 Task: Select Make New Sticky Note
Action: Mouse moved to (809, 321)
Screenshot: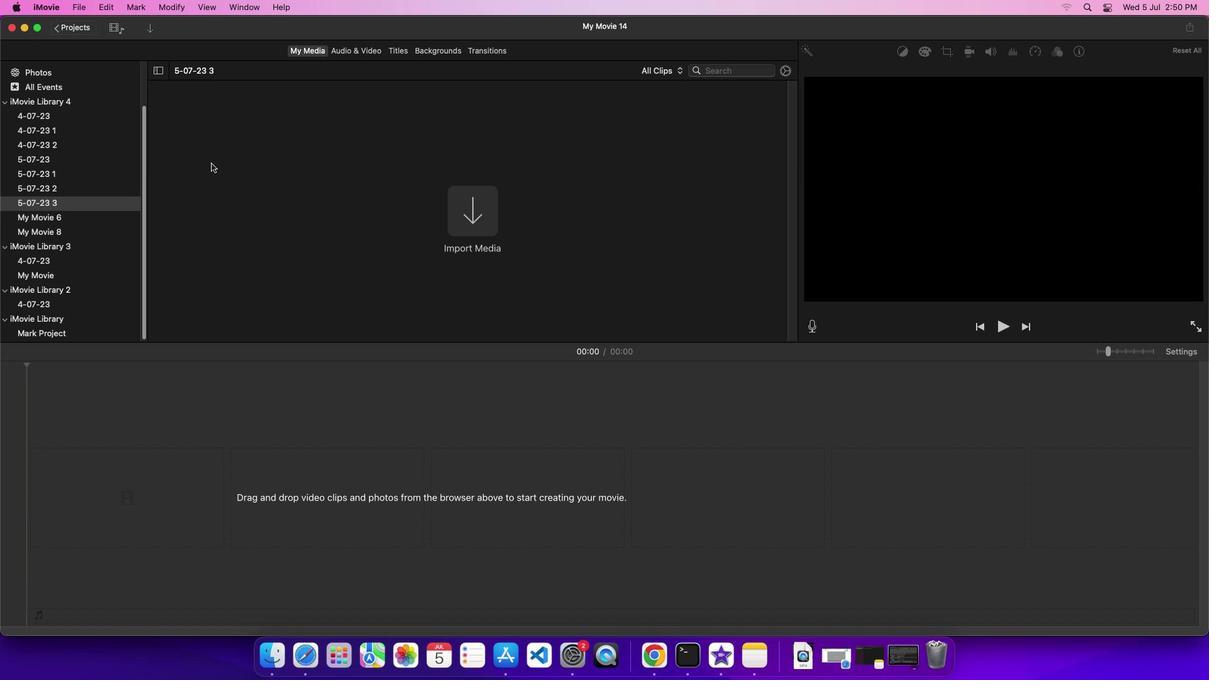 
Action: Mouse pressed left at (809, 321)
Screenshot: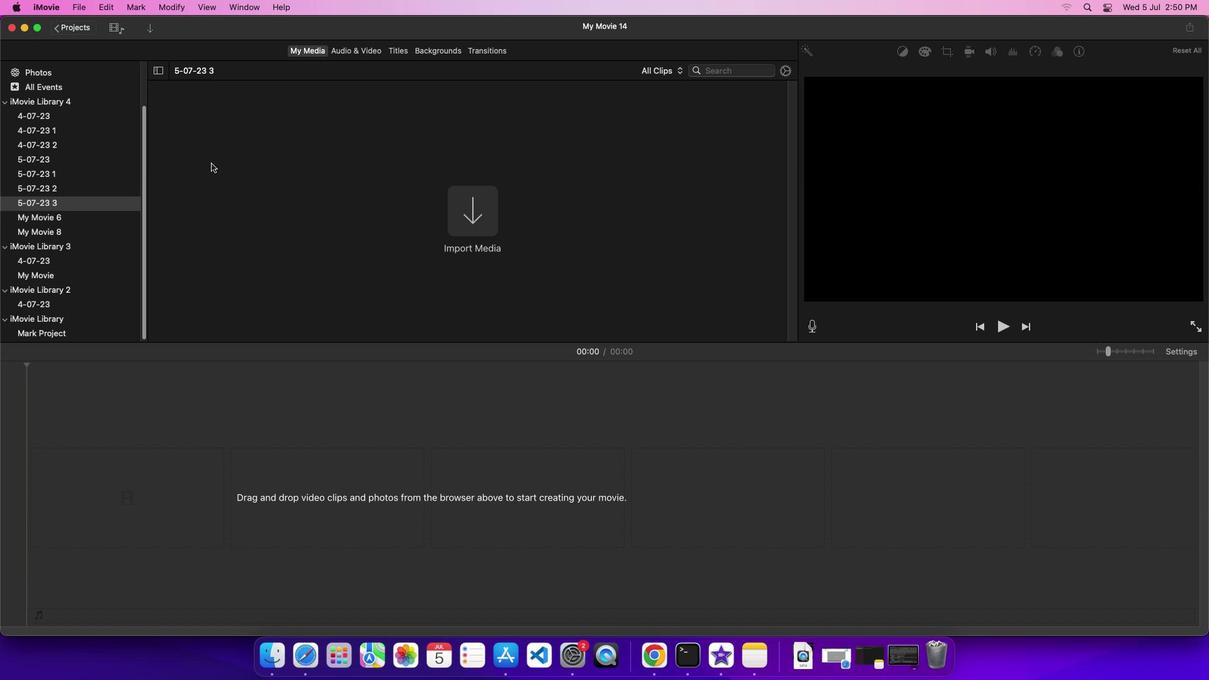 
Action: Mouse moved to (809, 321)
Screenshot: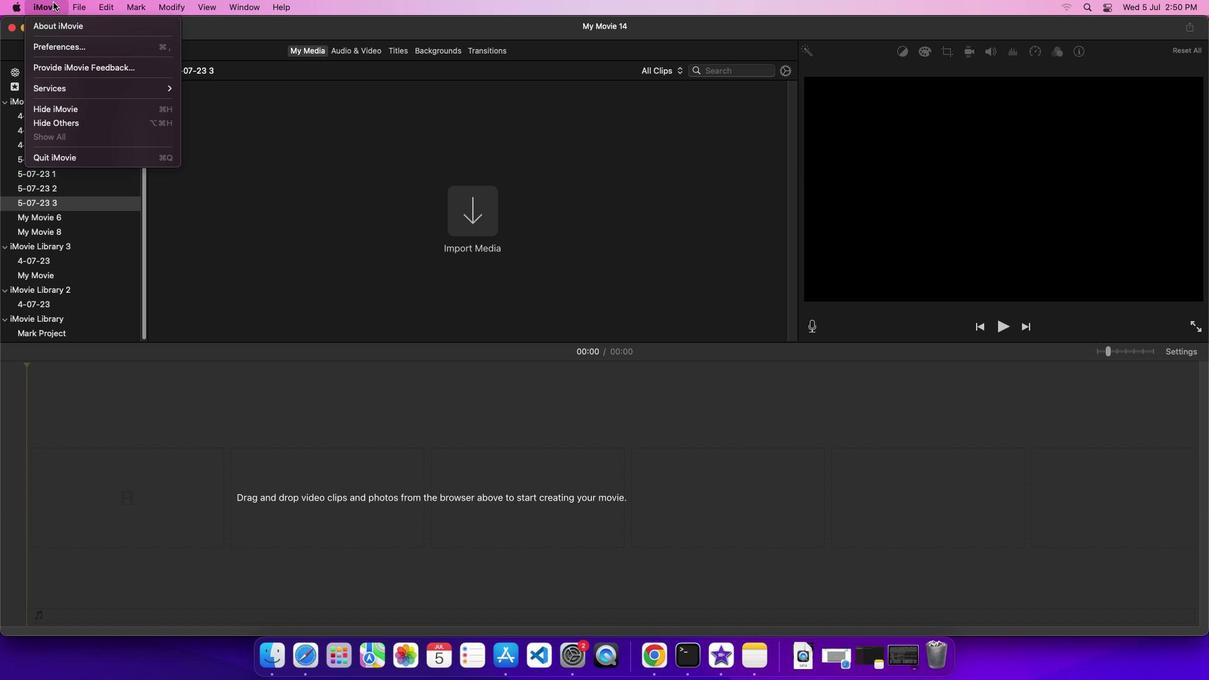 
Action: Mouse pressed left at (809, 321)
Screenshot: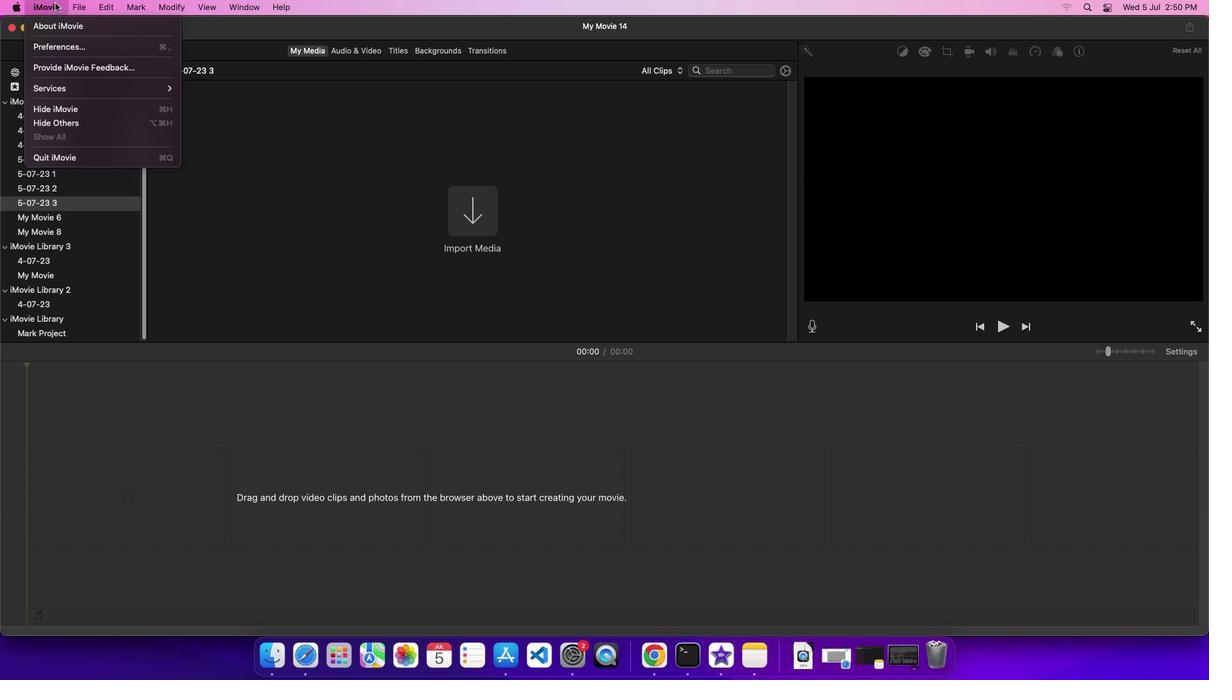
Action: Mouse moved to (809, 321)
Screenshot: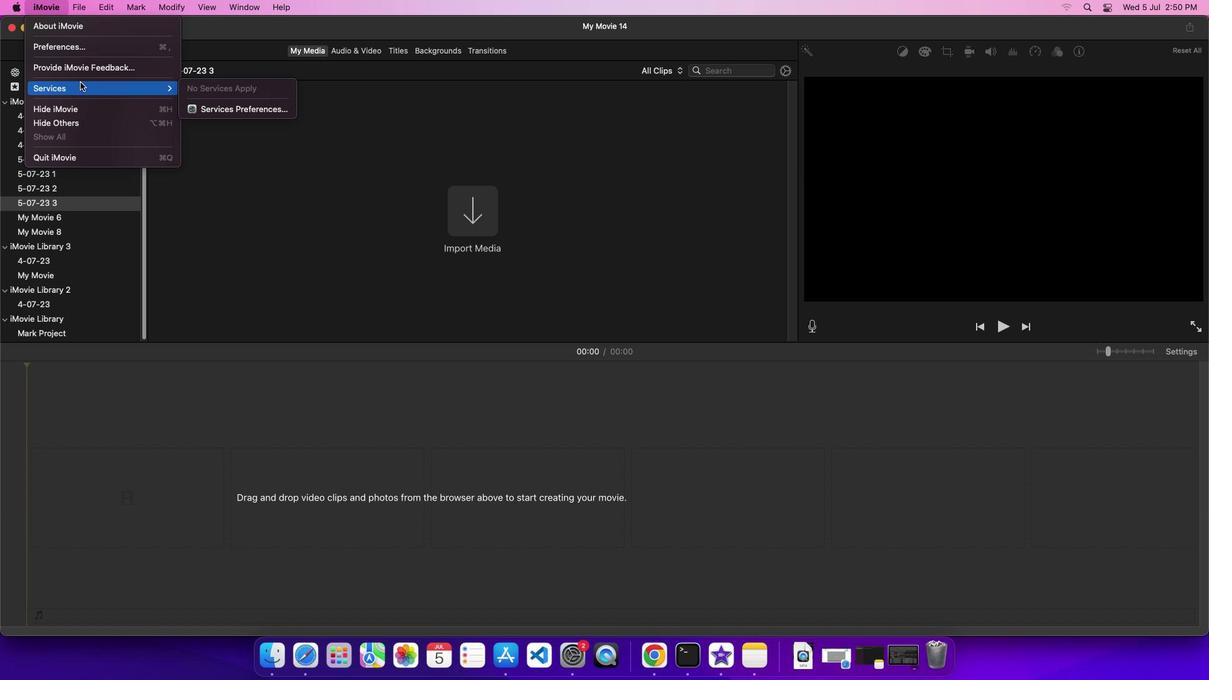 
Action: Mouse pressed left at (809, 321)
Screenshot: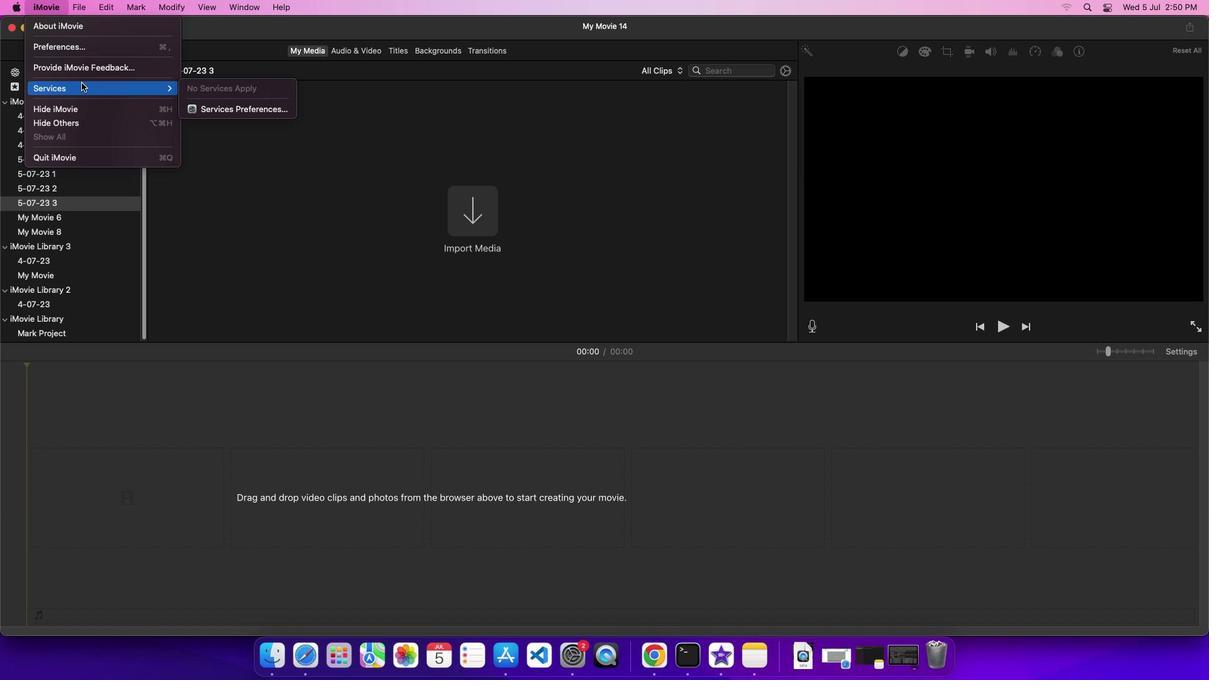 
Action: Mouse moved to (809, 321)
Screenshot: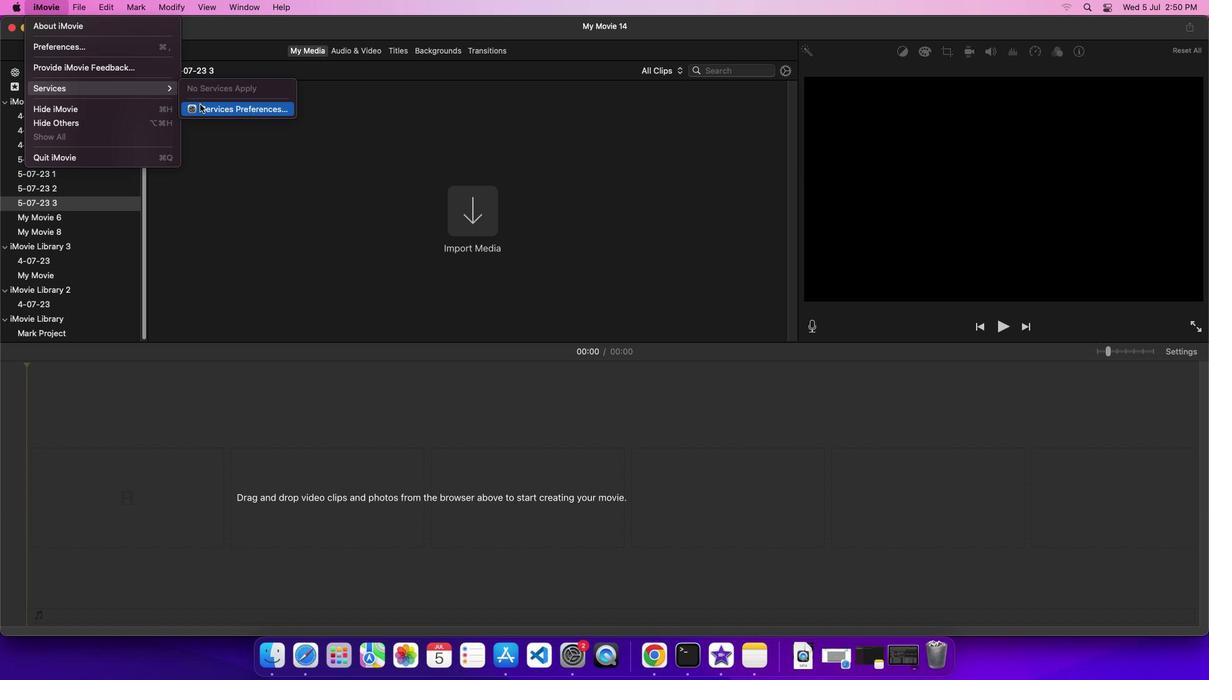 
Action: Mouse pressed left at (809, 321)
Screenshot: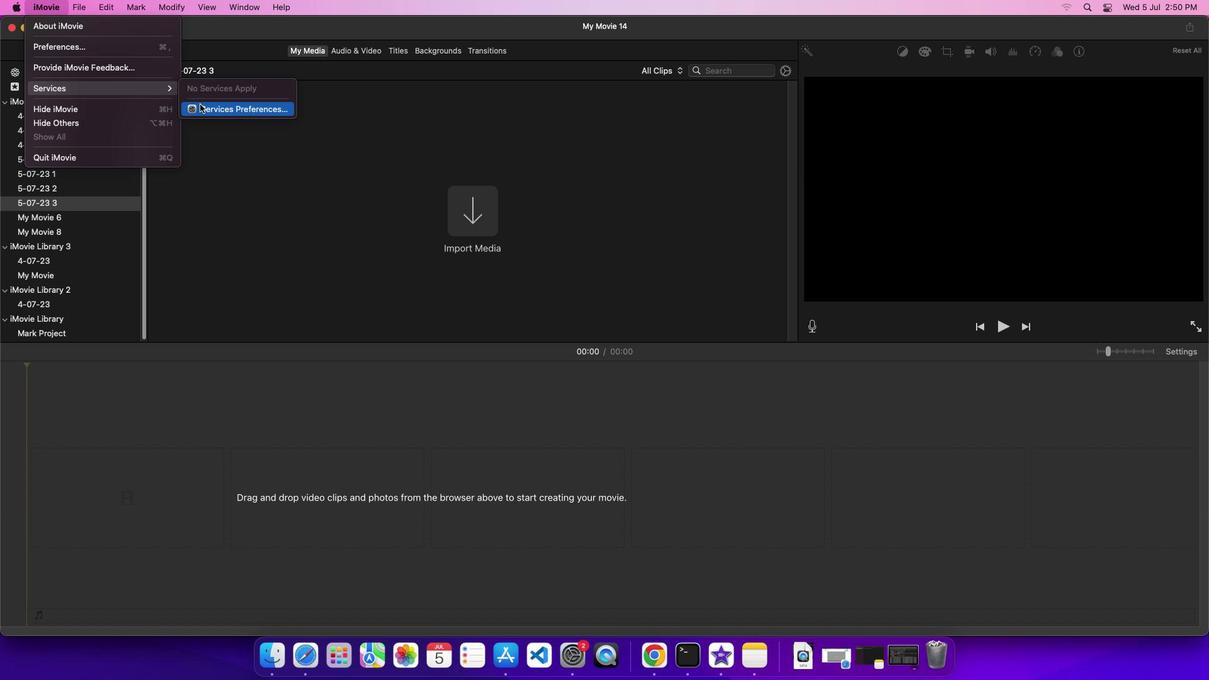 
Action: Mouse moved to (809, 320)
Screenshot: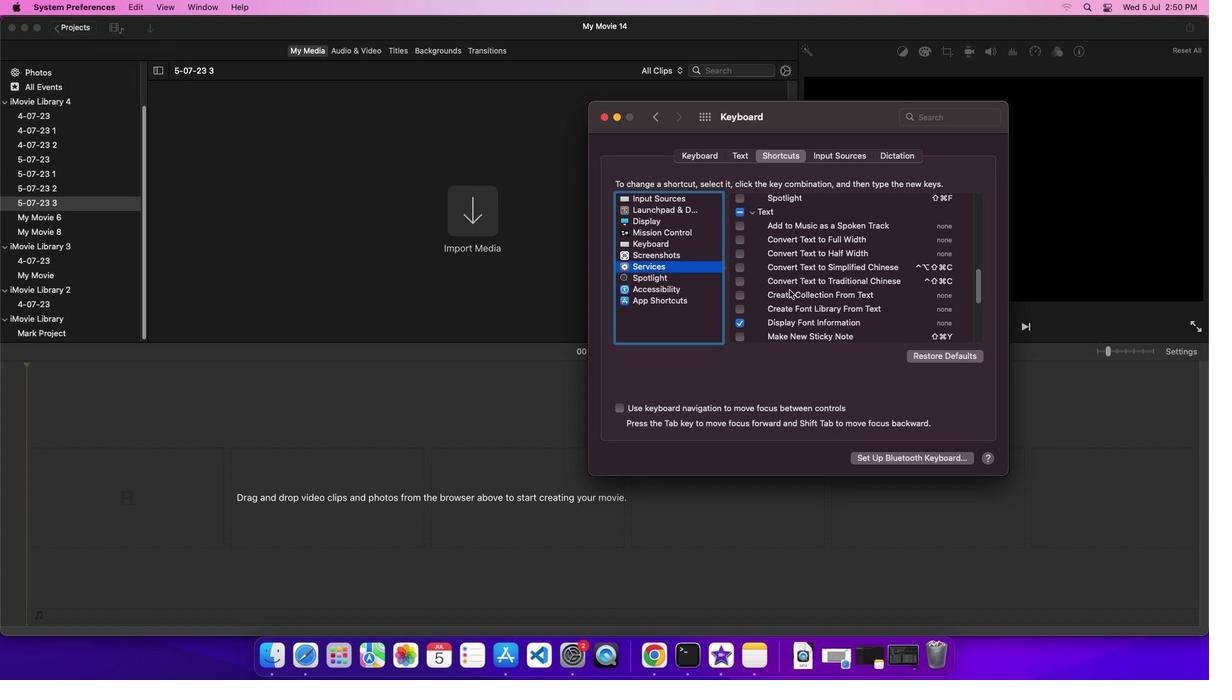 
Action: Mouse scrolled (809, 320) with delta (809, 321)
Screenshot: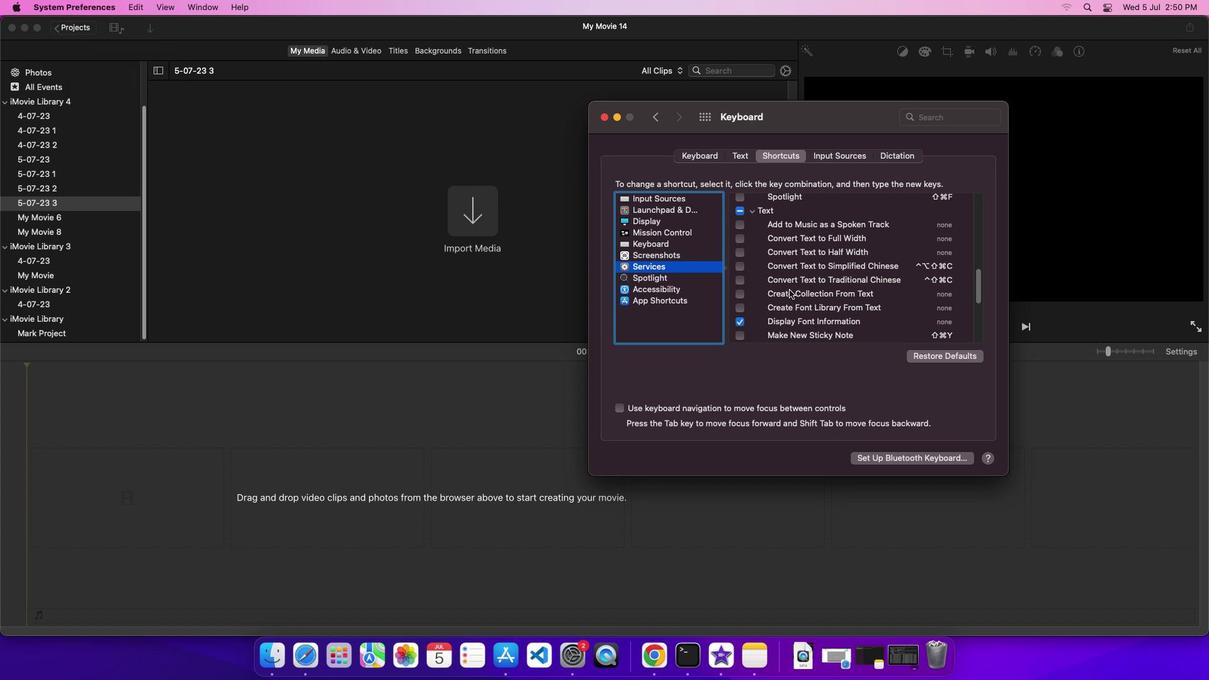 
Action: Mouse moved to (809, 320)
Screenshot: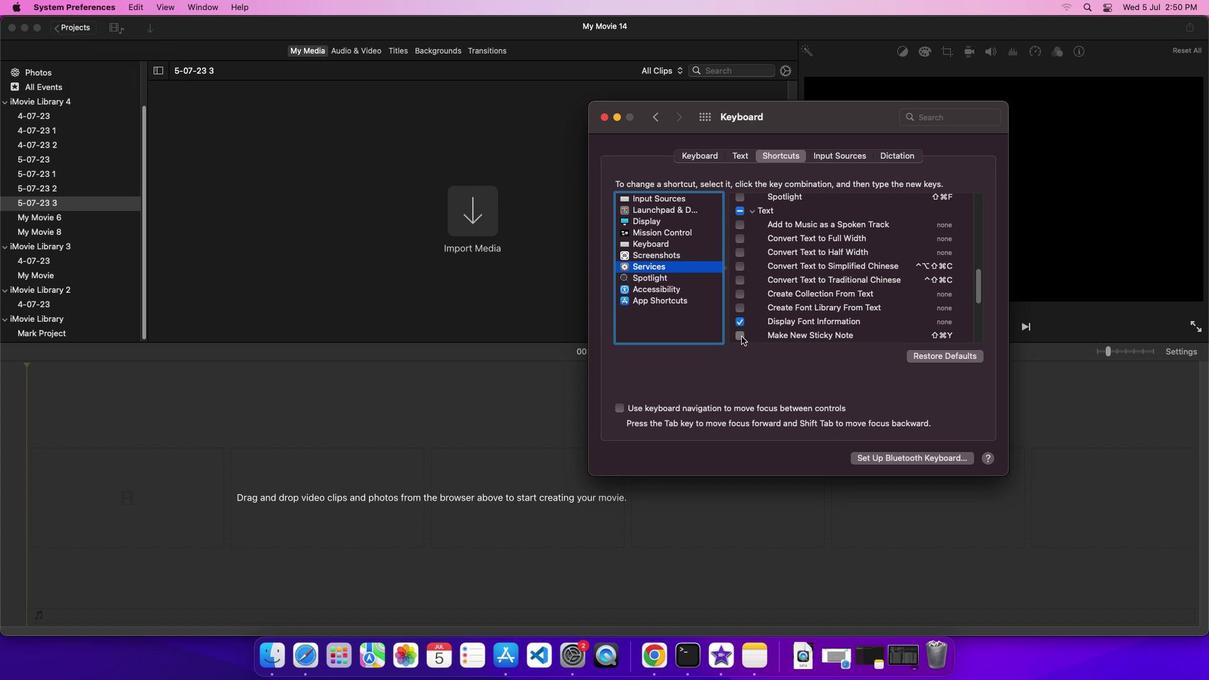 
Action: Mouse pressed left at (809, 320)
Screenshot: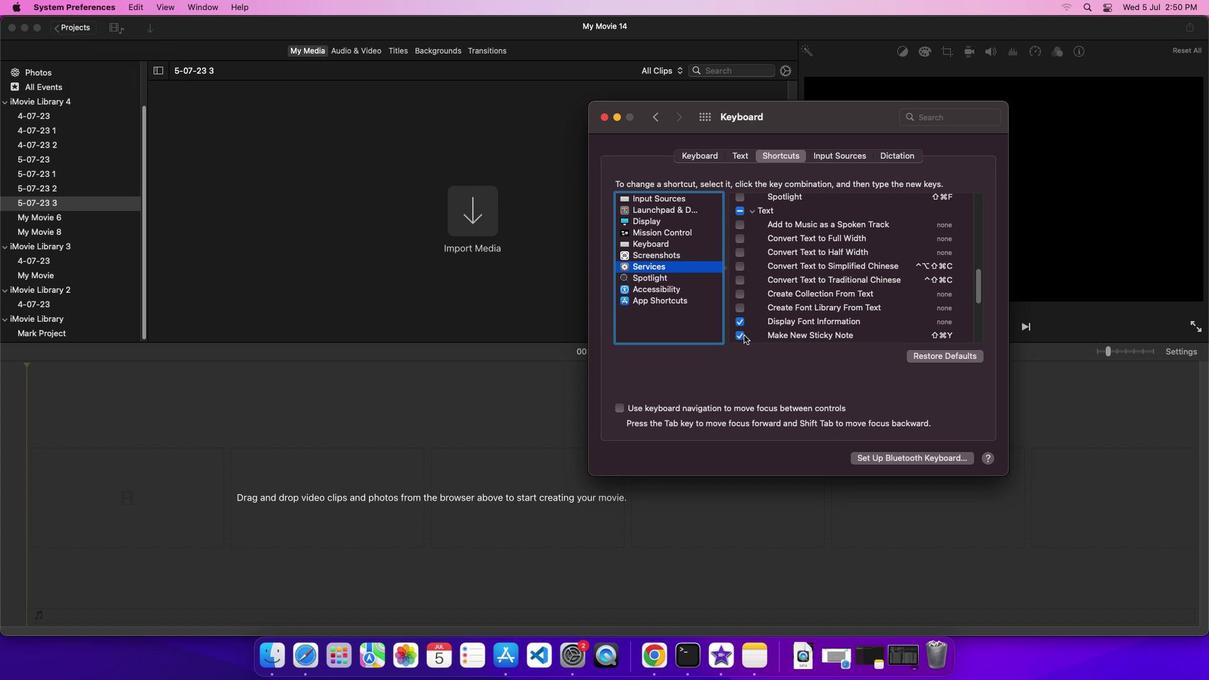
Action: Mouse moved to (809, 320)
Screenshot: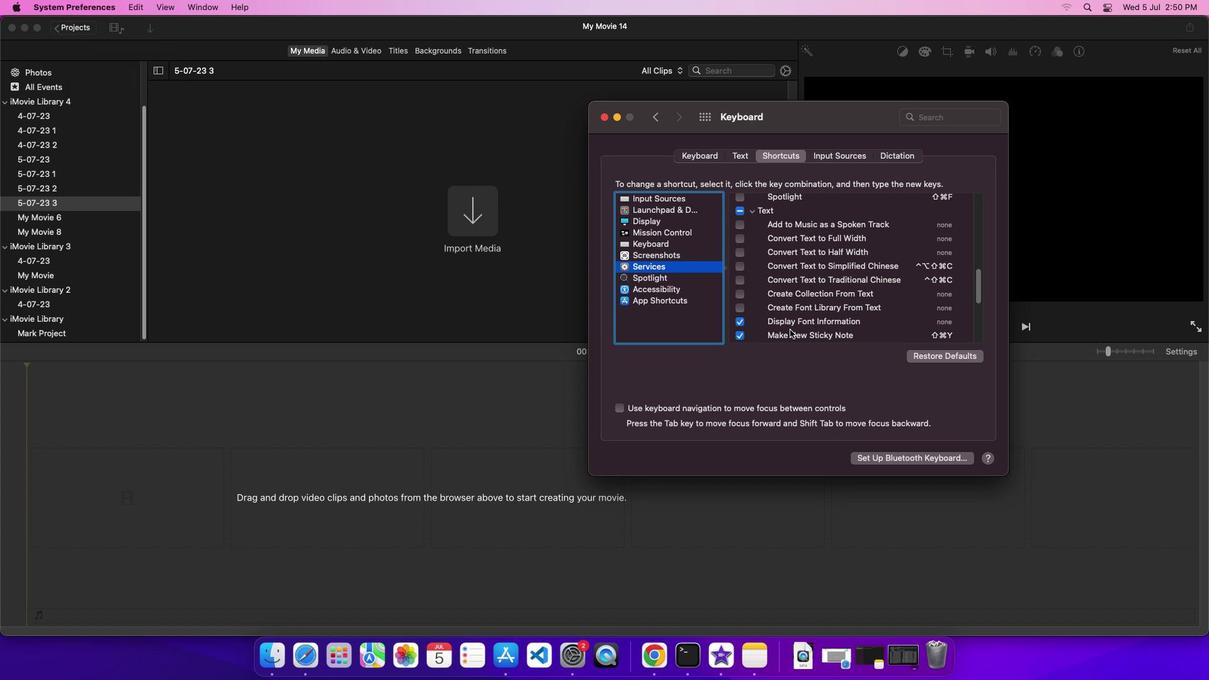 
